 Task: Create New Customer with Customer Name: Thein' Hole General Store, Billing Address Line1: 1225 Ridge Road, Billing Address Line2:  Dodge City, Billing Address Line3:  Kansas 67801, Cell Number: 806-758-1090
Action: Mouse moved to (139, 27)
Screenshot: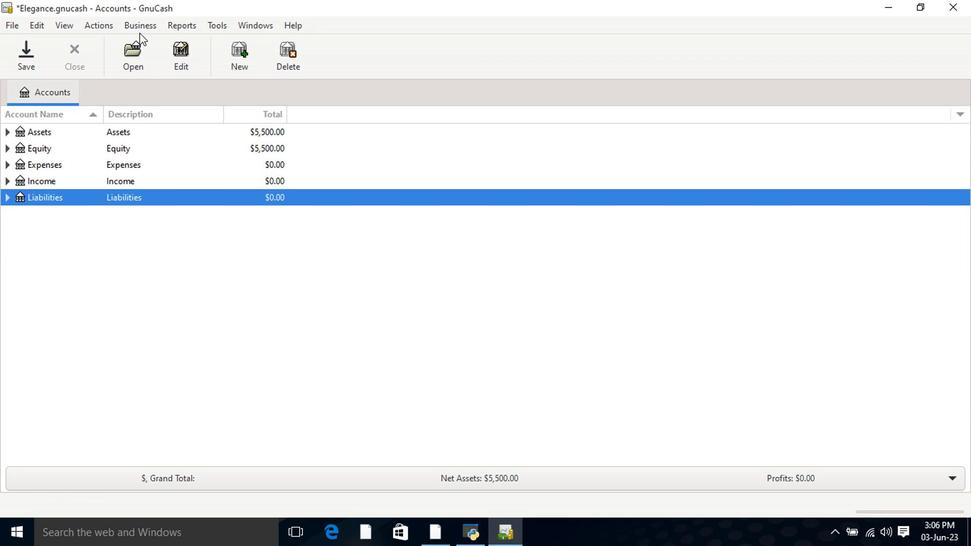 
Action: Mouse pressed left at (139, 27)
Screenshot: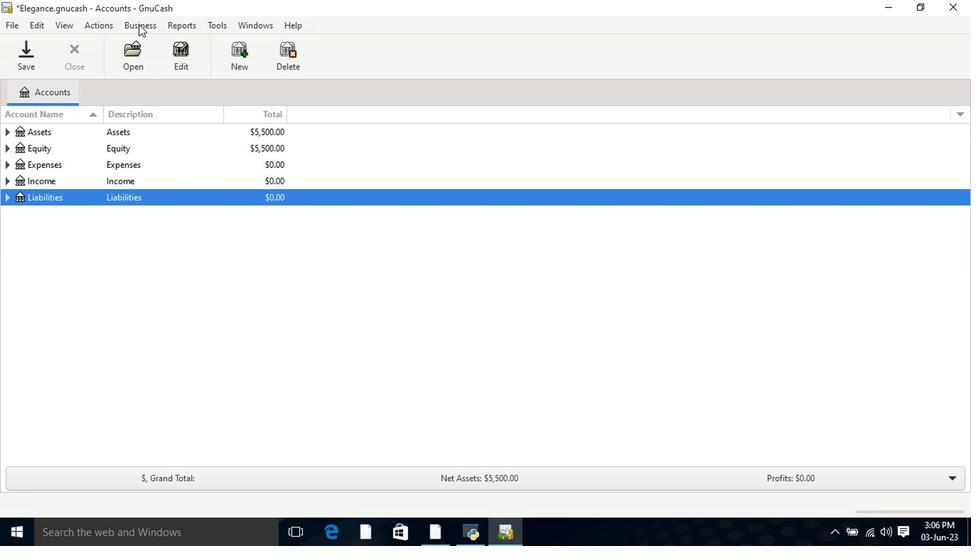 
Action: Mouse moved to (308, 67)
Screenshot: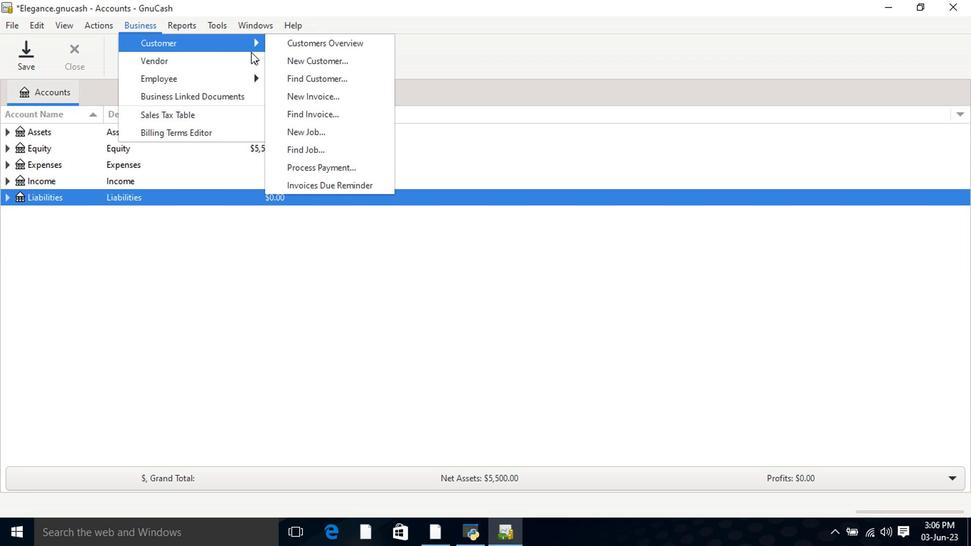 
Action: Mouse pressed left at (308, 67)
Screenshot: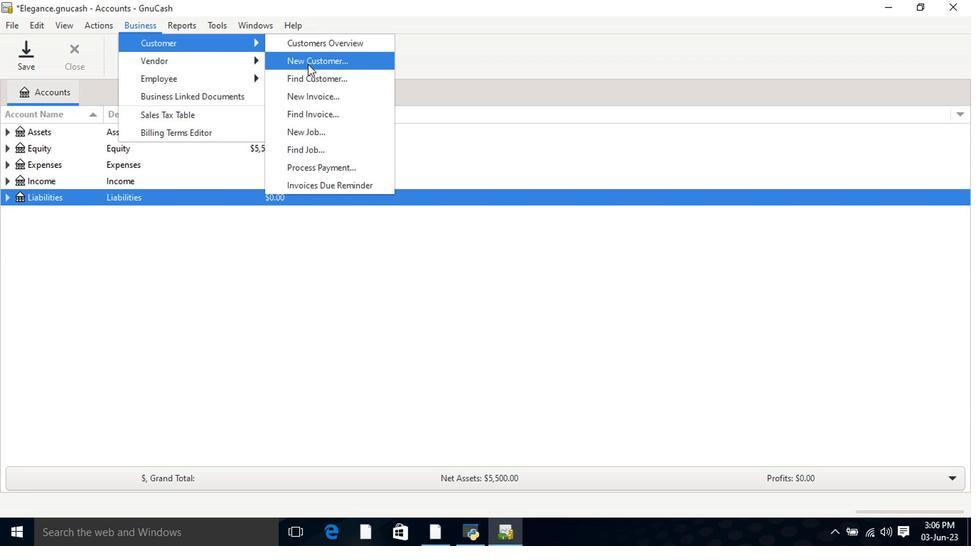 
Action: Mouse moved to (507, 161)
Screenshot: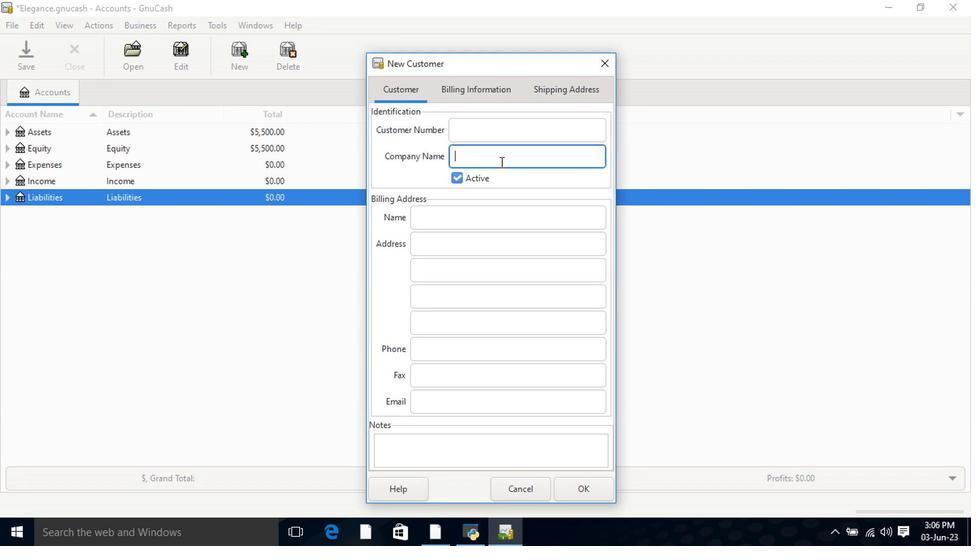 
Action: Key pressed <Key.shift>Thein'<Key.space><Key.shift>Hole<Key.space><Key.shift>General<Key.space><Key.shift>Store<Key.tab><Key.tab><Key.tab>1225<Key.space><Key.shift>Ridg<Key.space><Key.shift>Raod<Key.tab><Key.shift>Dodge<Key.space><Key.shift>City<Key.tab><Key.shift>Kansas<Key.space>67801<Key.tab><Key.tab>806-758-1090
Screenshot: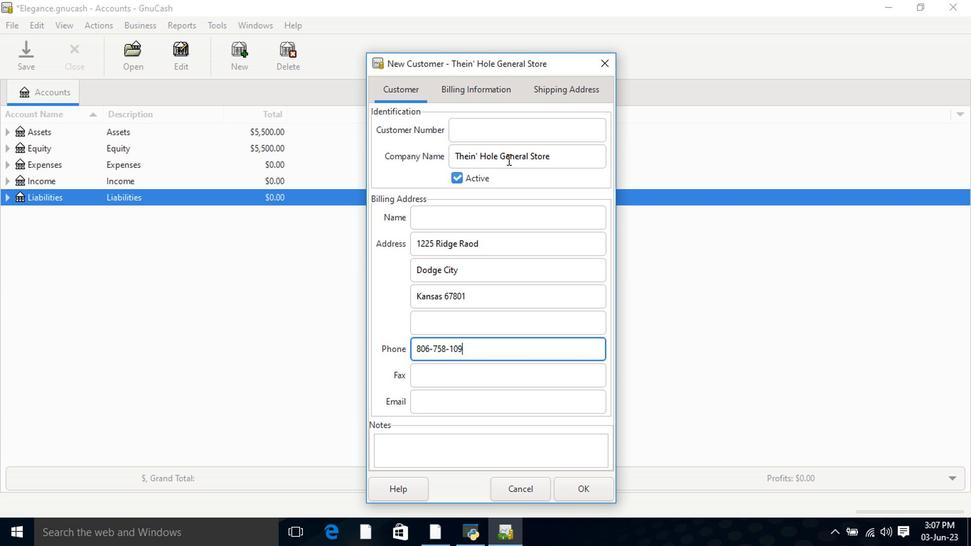 
Action: Mouse moved to (488, 90)
Screenshot: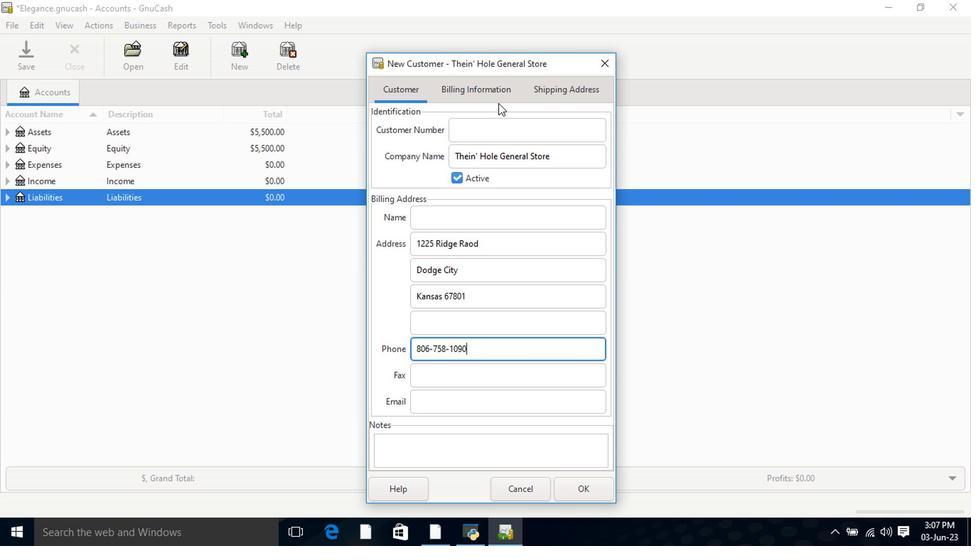 
Action: Mouse pressed left at (488, 90)
Screenshot: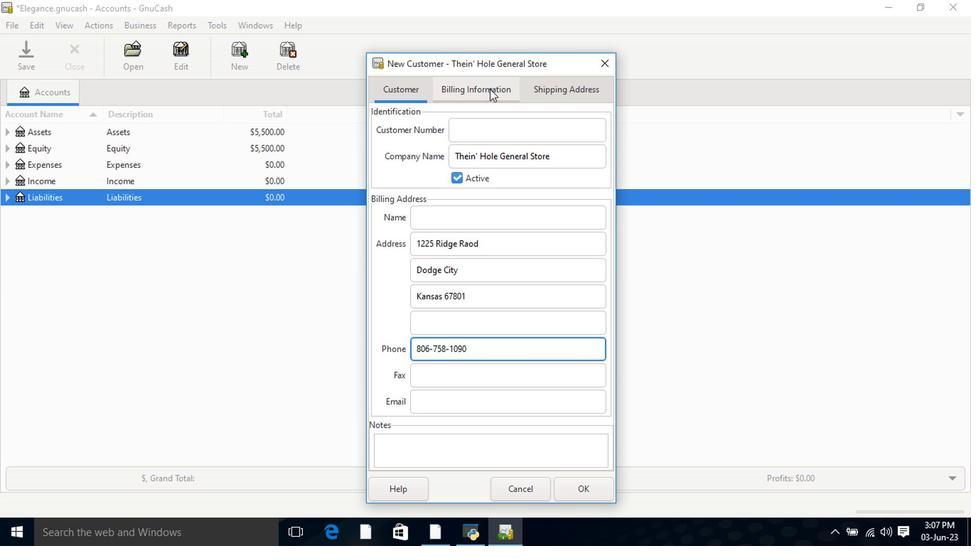 
Action: Mouse moved to (567, 92)
Screenshot: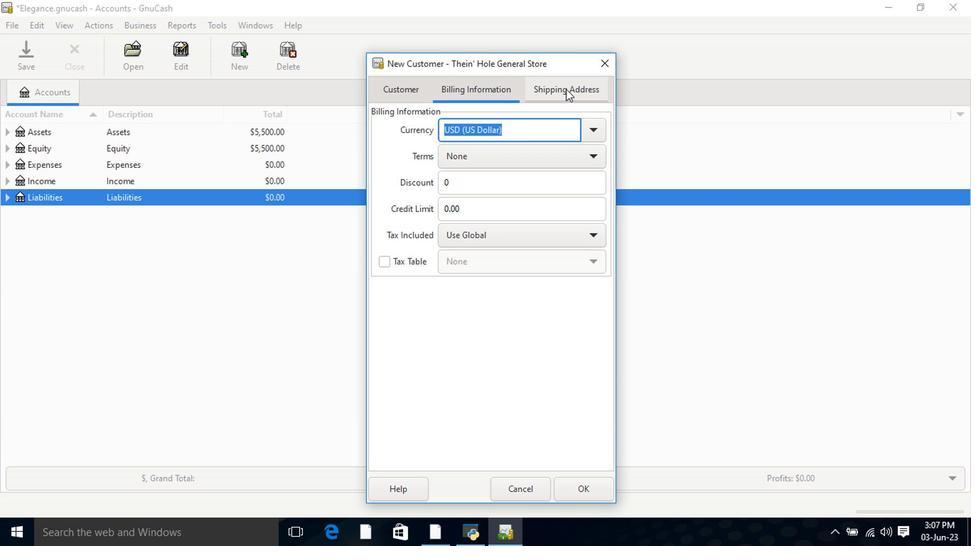 
Action: Mouse pressed left at (567, 92)
Screenshot: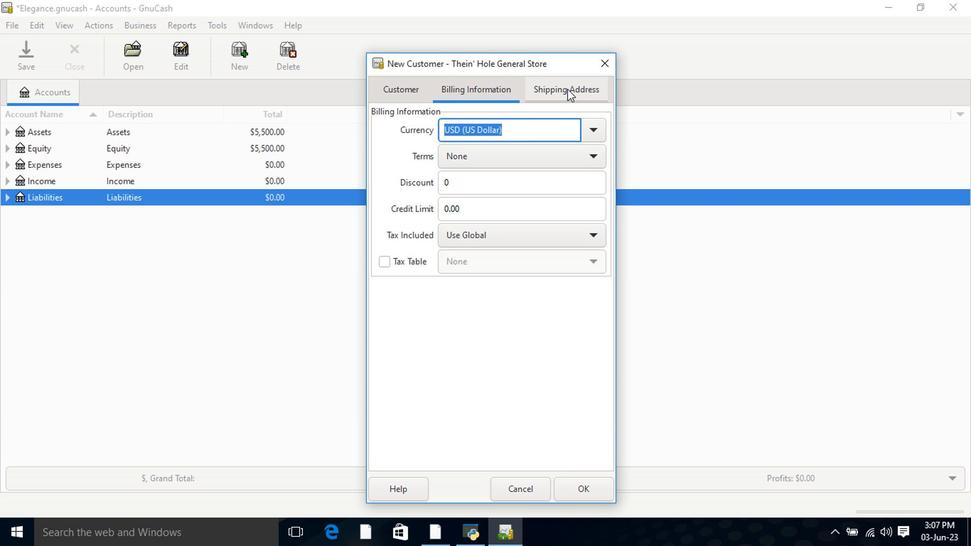 
Action: Mouse moved to (593, 491)
Screenshot: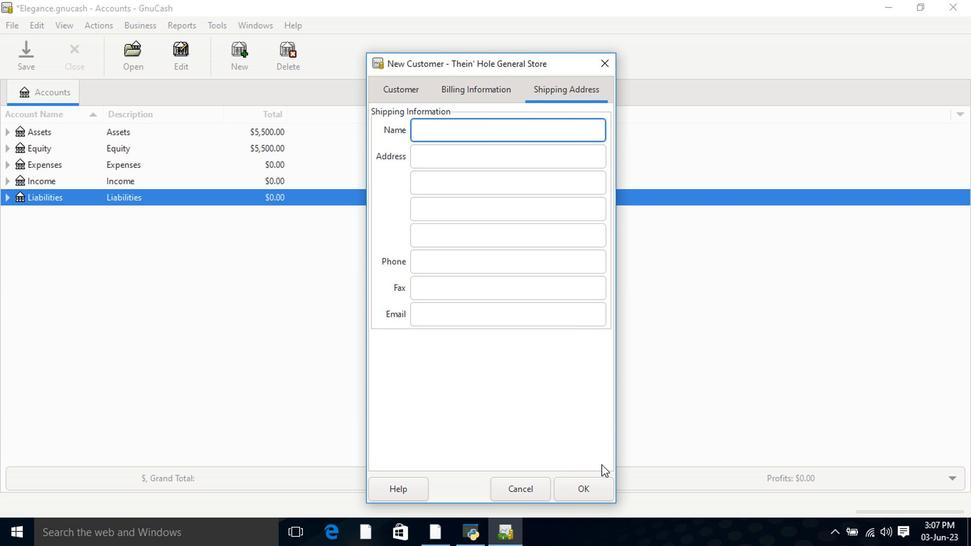 
Action: Mouse pressed left at (593, 491)
Screenshot: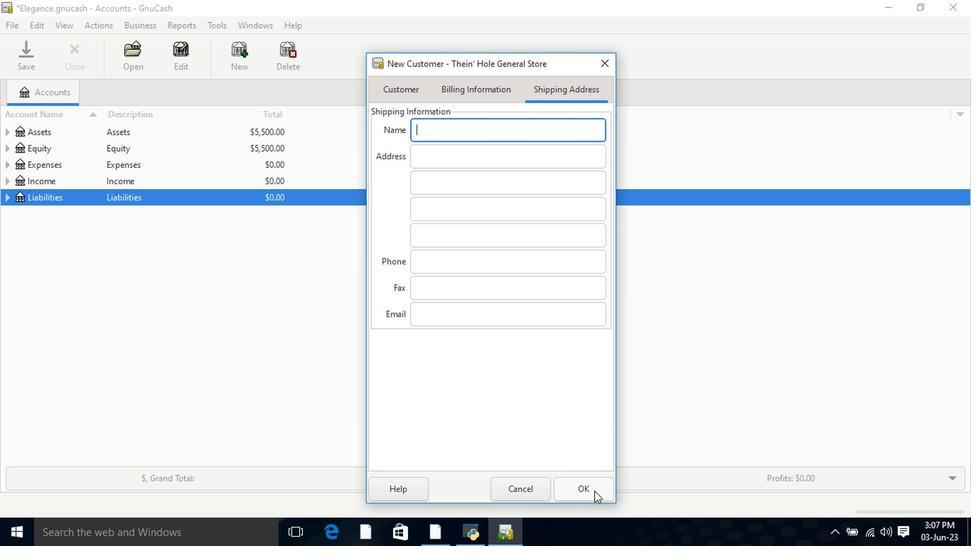 
